 Task: Create a due date automation trigger when advanced on, 2 hours after a card is due add dates due this week.
Action: Mouse moved to (1189, 100)
Screenshot: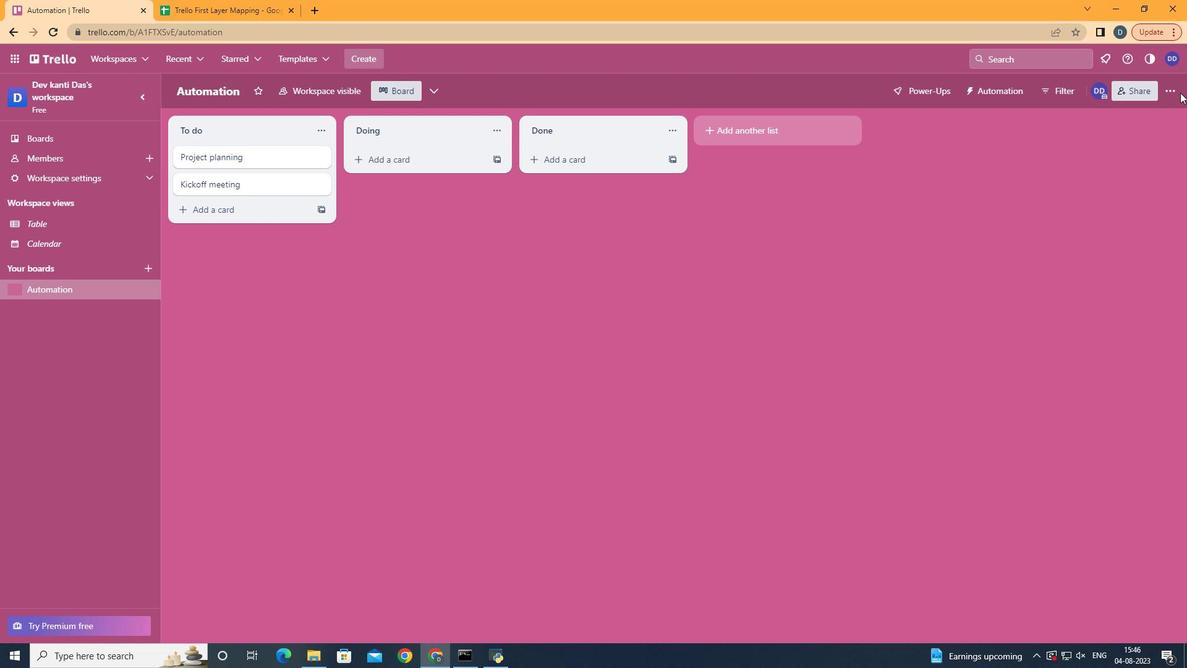 
Action: Mouse pressed left at (1189, 100)
Screenshot: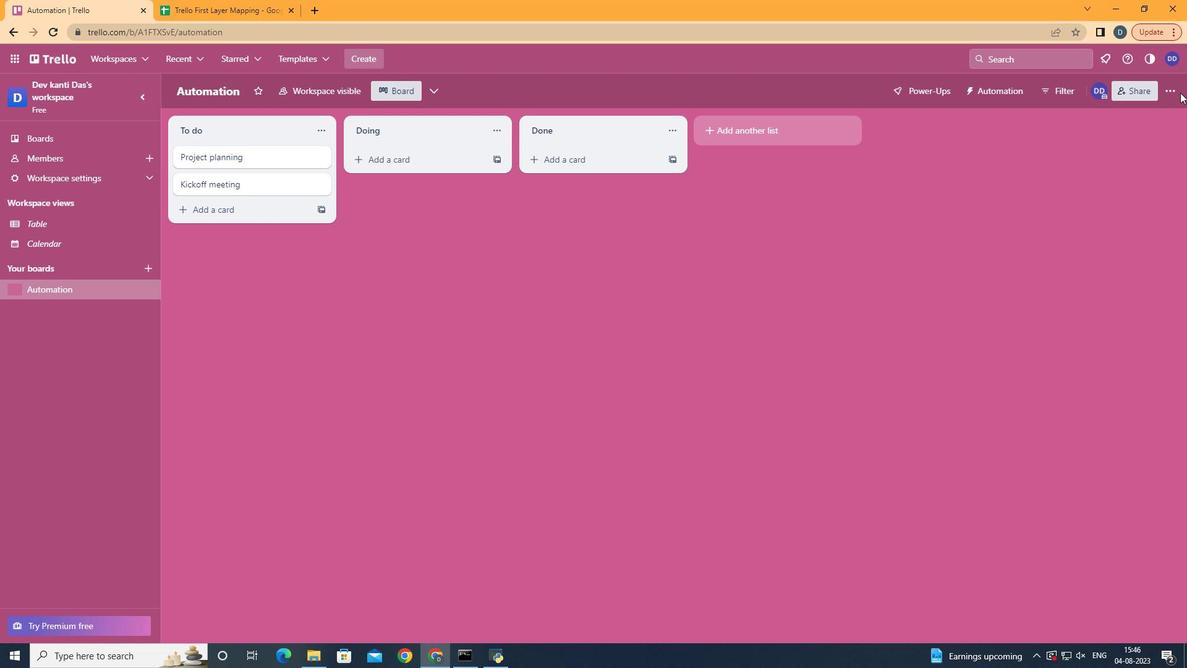 
Action: Mouse pressed left at (1189, 100)
Screenshot: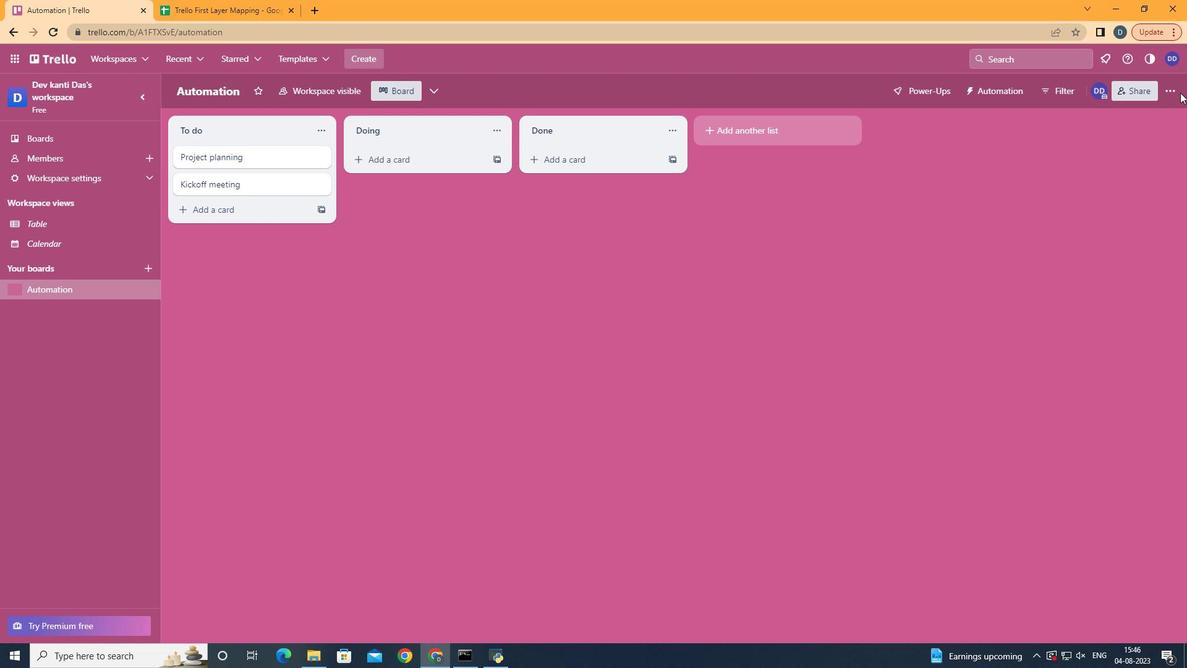
Action: Mouse moved to (1185, 100)
Screenshot: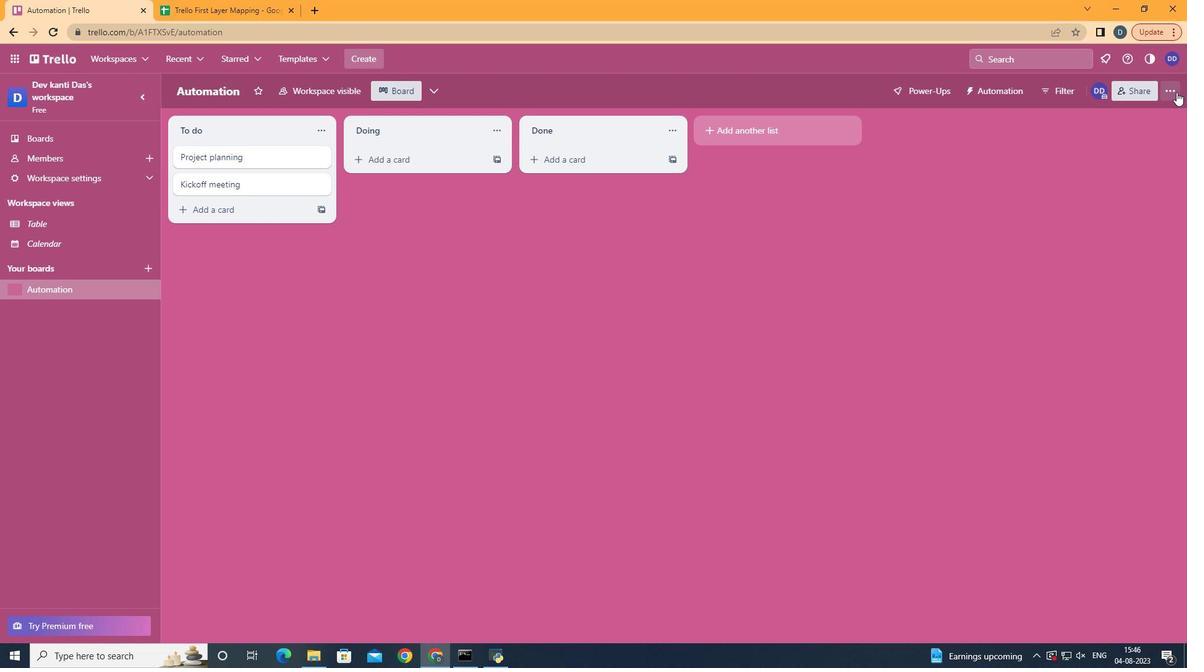 
Action: Mouse pressed left at (1185, 100)
Screenshot: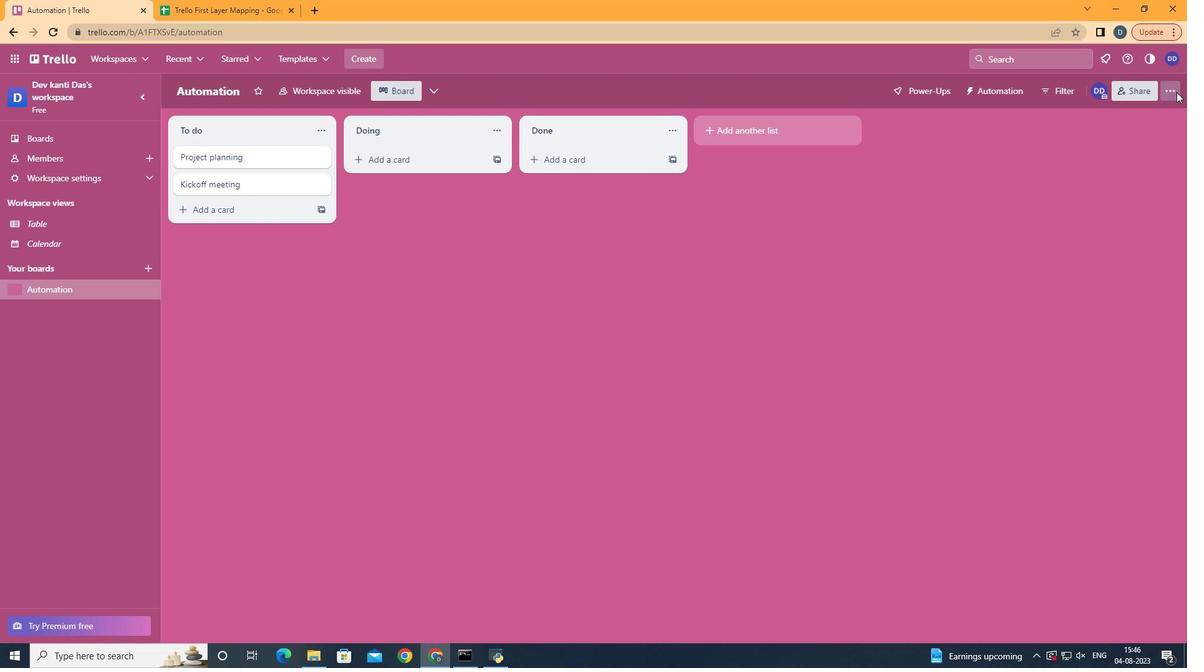 
Action: Mouse moved to (1088, 263)
Screenshot: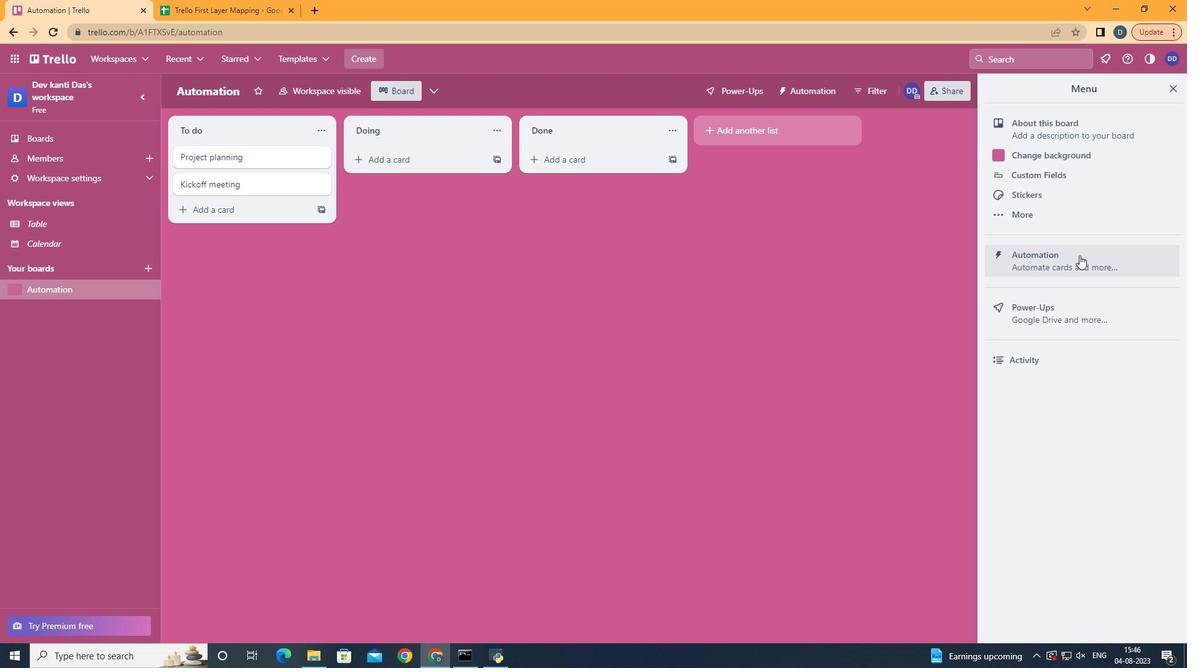 
Action: Mouse pressed left at (1088, 263)
Screenshot: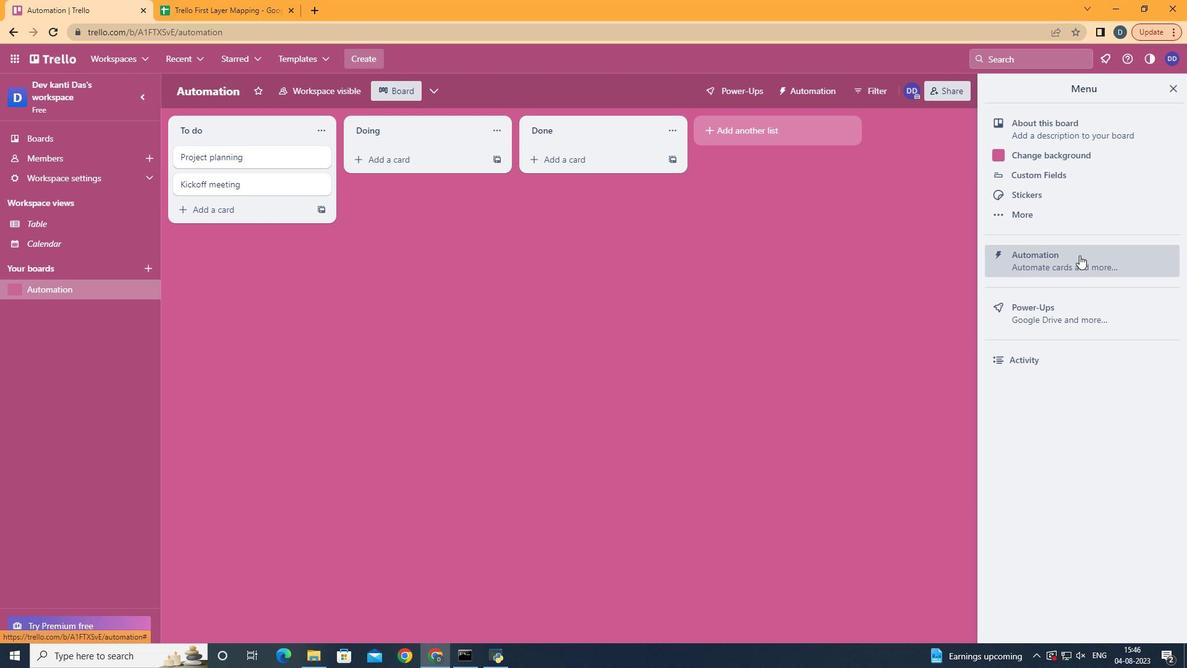 
Action: Mouse moved to (267, 248)
Screenshot: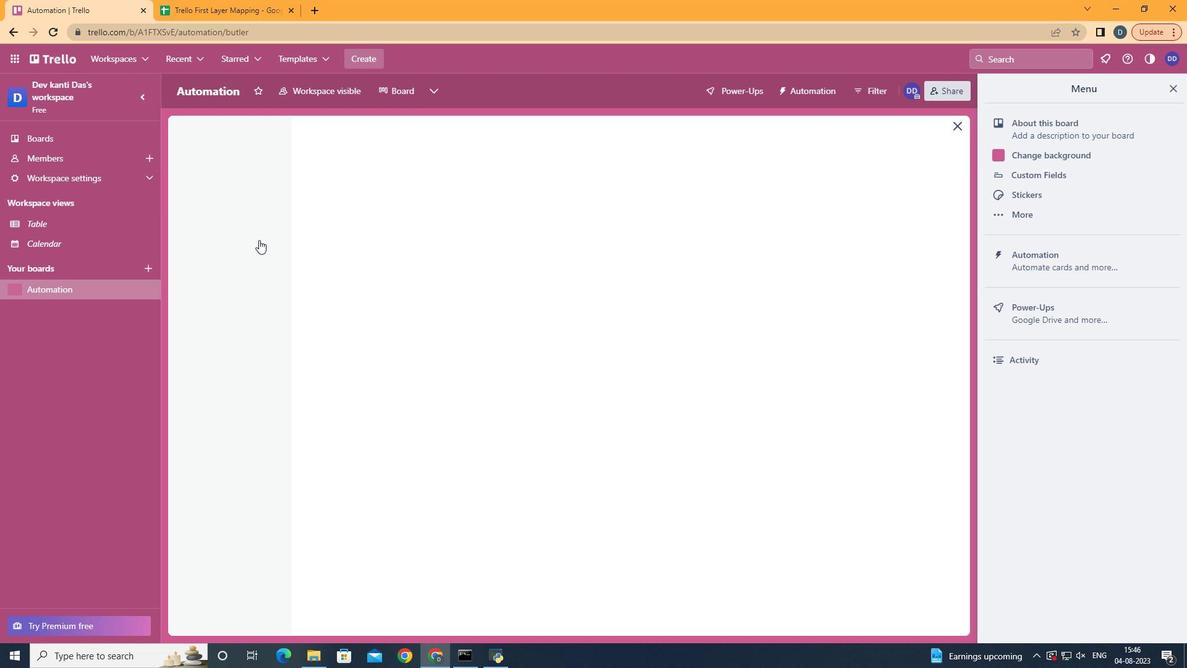
Action: Mouse pressed left at (267, 248)
Screenshot: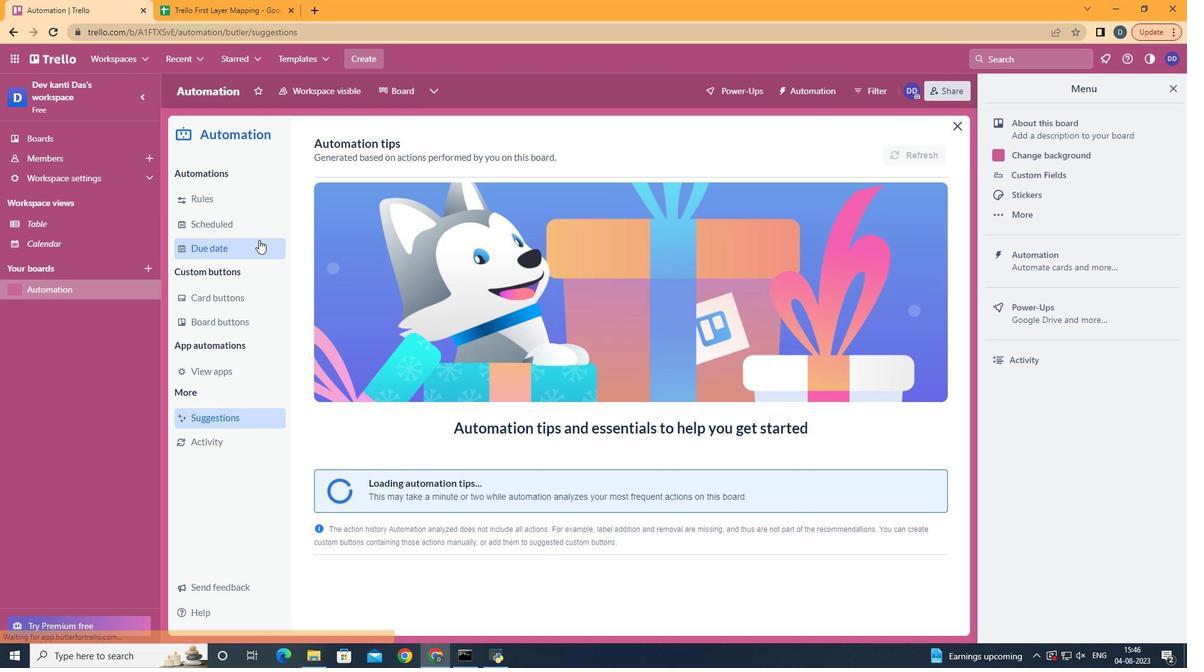 
Action: Mouse moved to (877, 157)
Screenshot: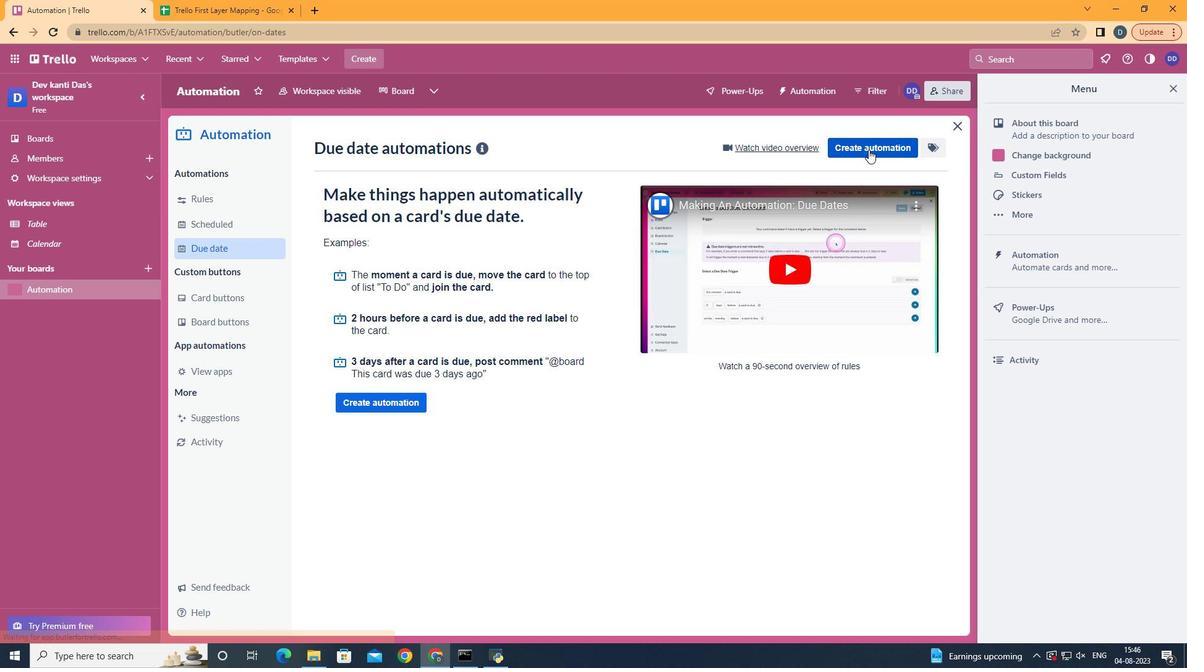 
Action: Mouse pressed left at (877, 157)
Screenshot: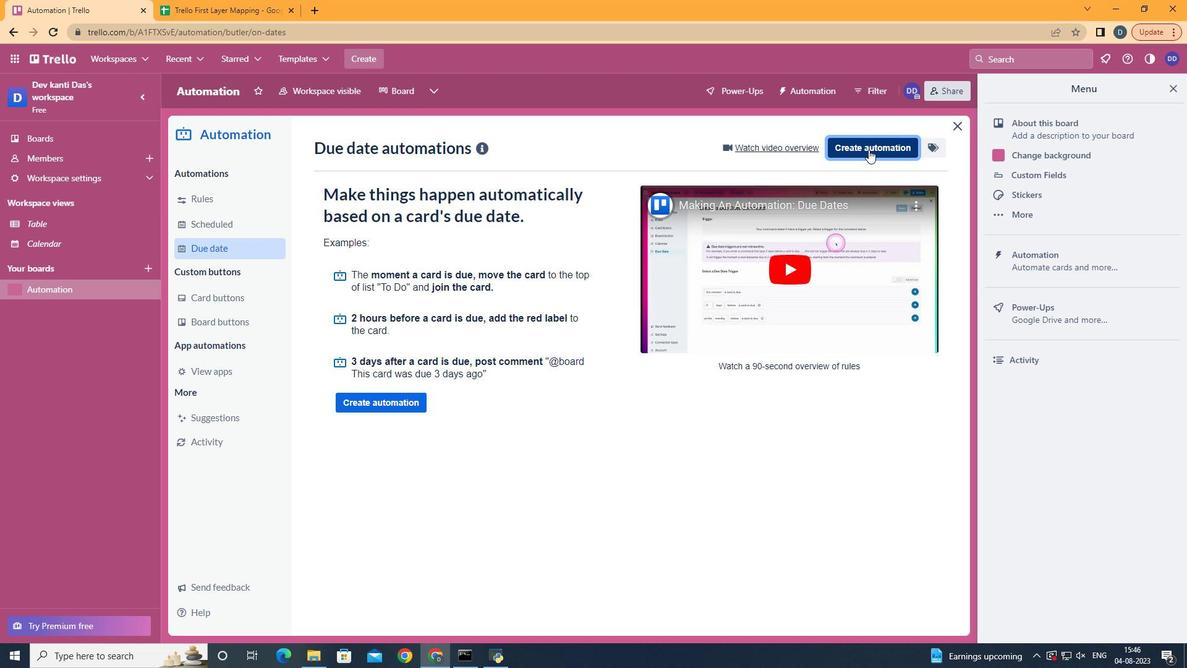 
Action: Mouse moved to (635, 272)
Screenshot: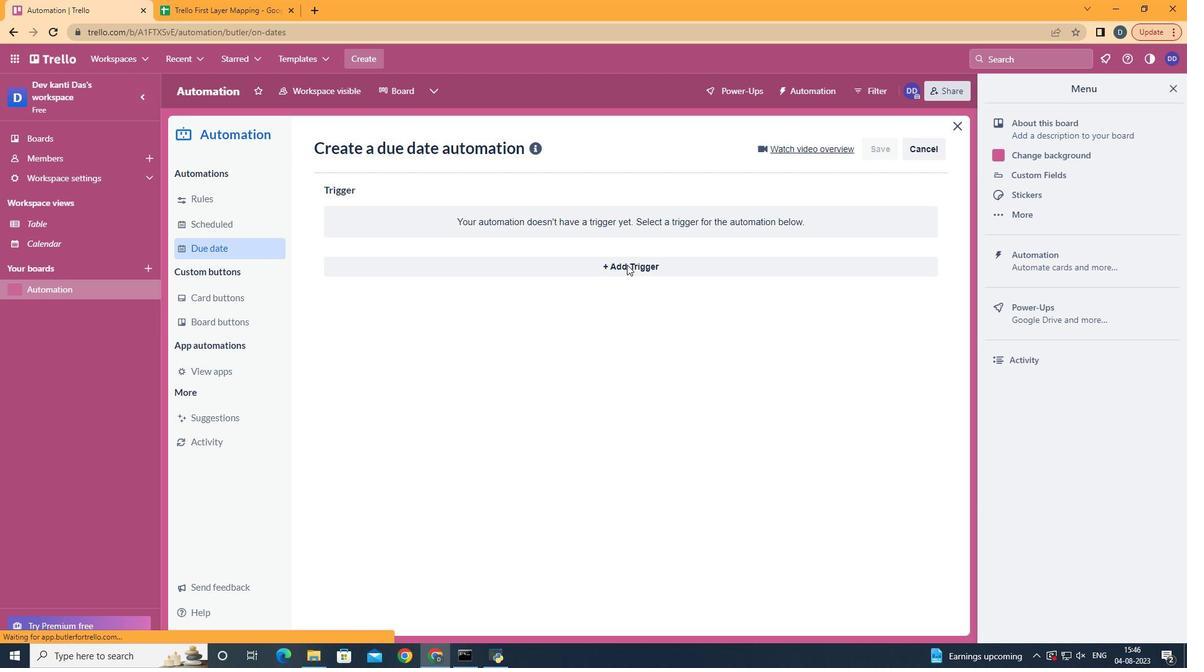
Action: Mouse pressed left at (635, 272)
Screenshot: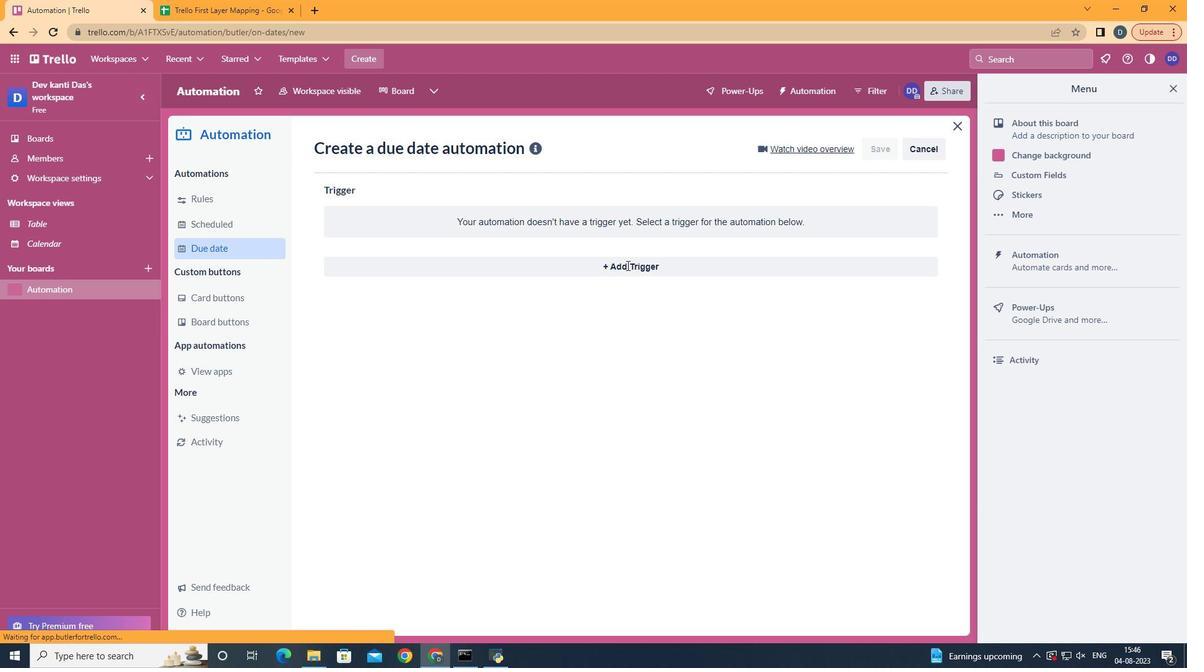
Action: Mouse moved to (402, 528)
Screenshot: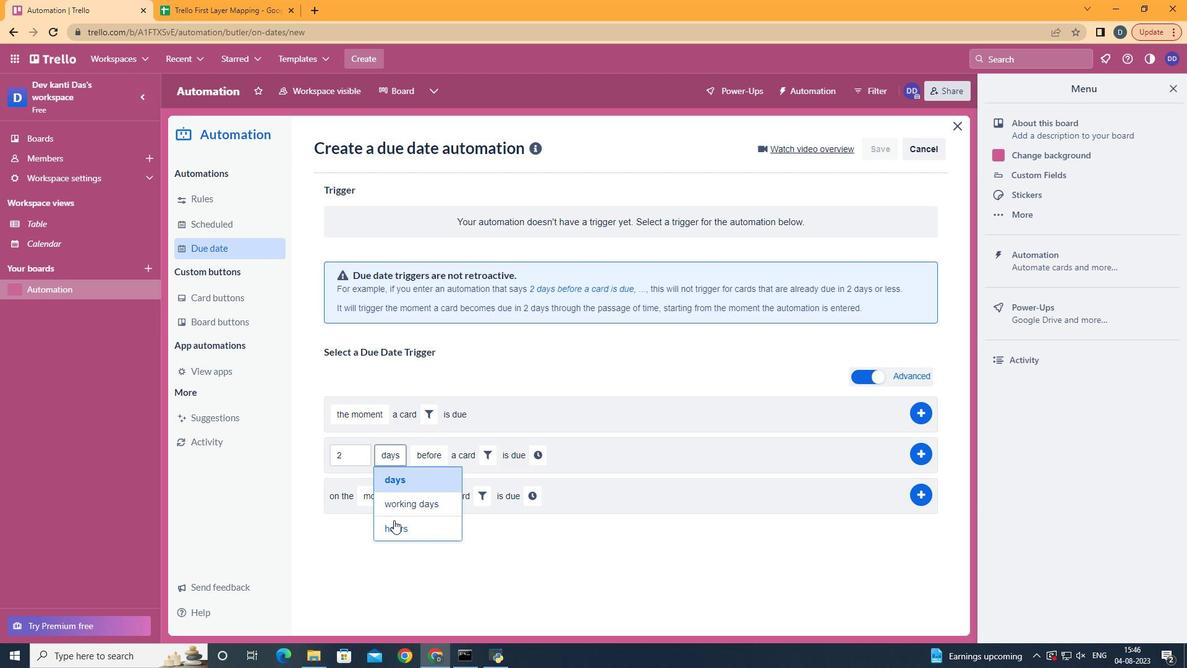 
Action: Mouse pressed left at (402, 528)
Screenshot: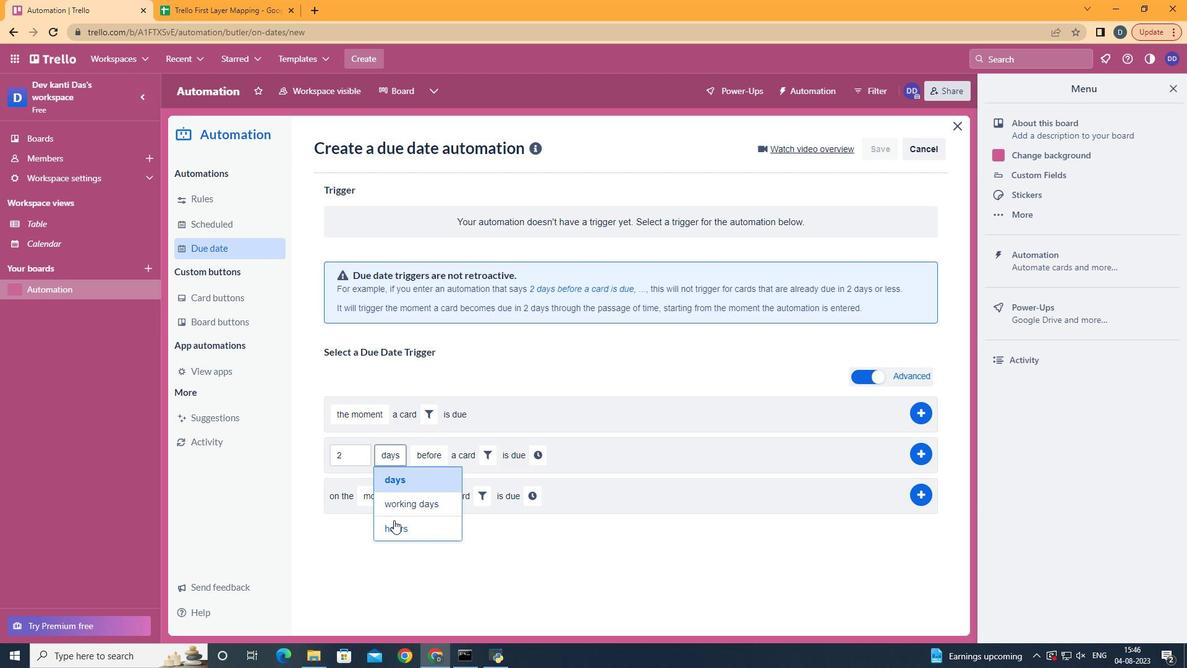 
Action: Mouse moved to (450, 511)
Screenshot: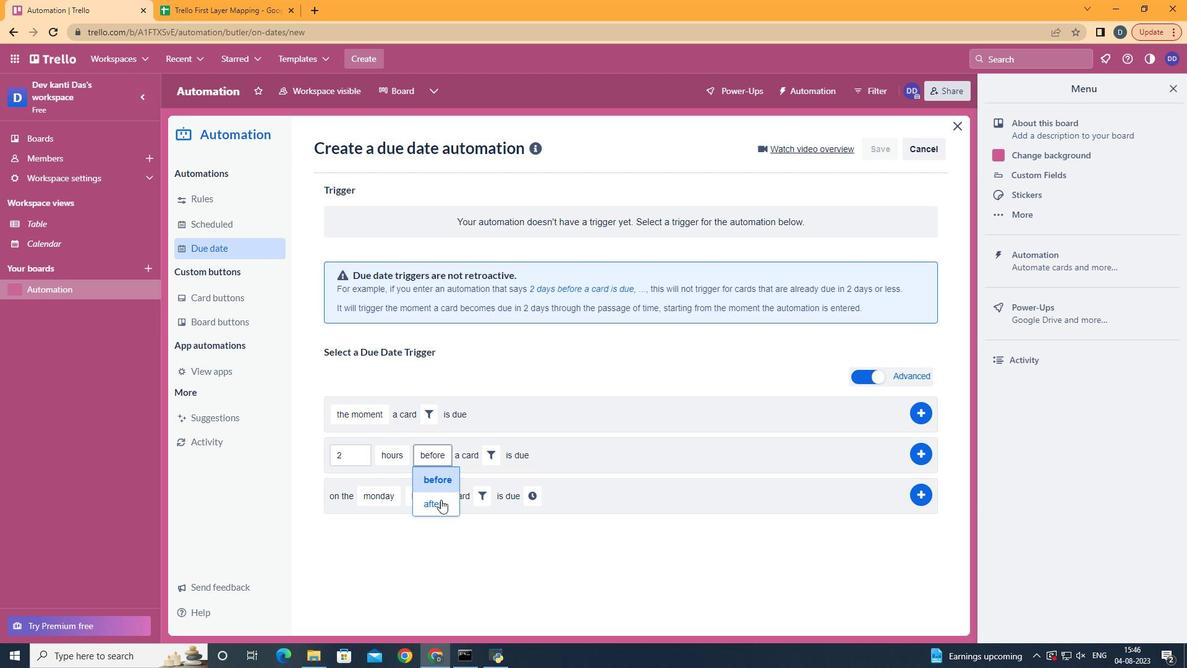 
Action: Mouse pressed left at (450, 511)
Screenshot: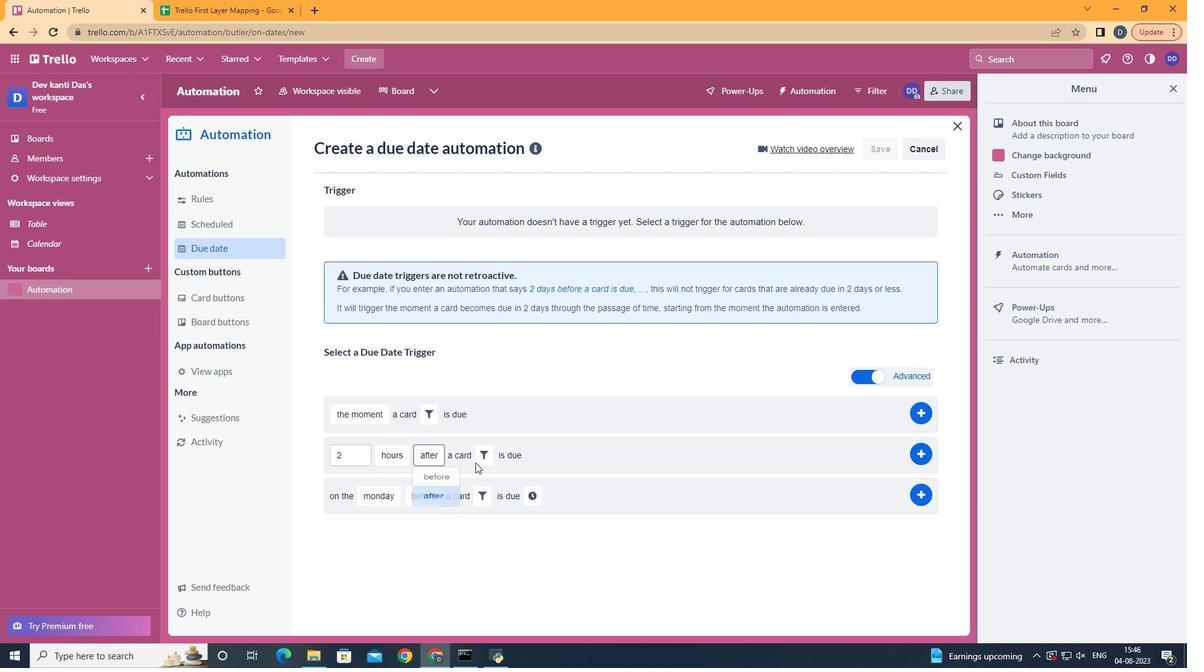 
Action: Mouse moved to (493, 453)
Screenshot: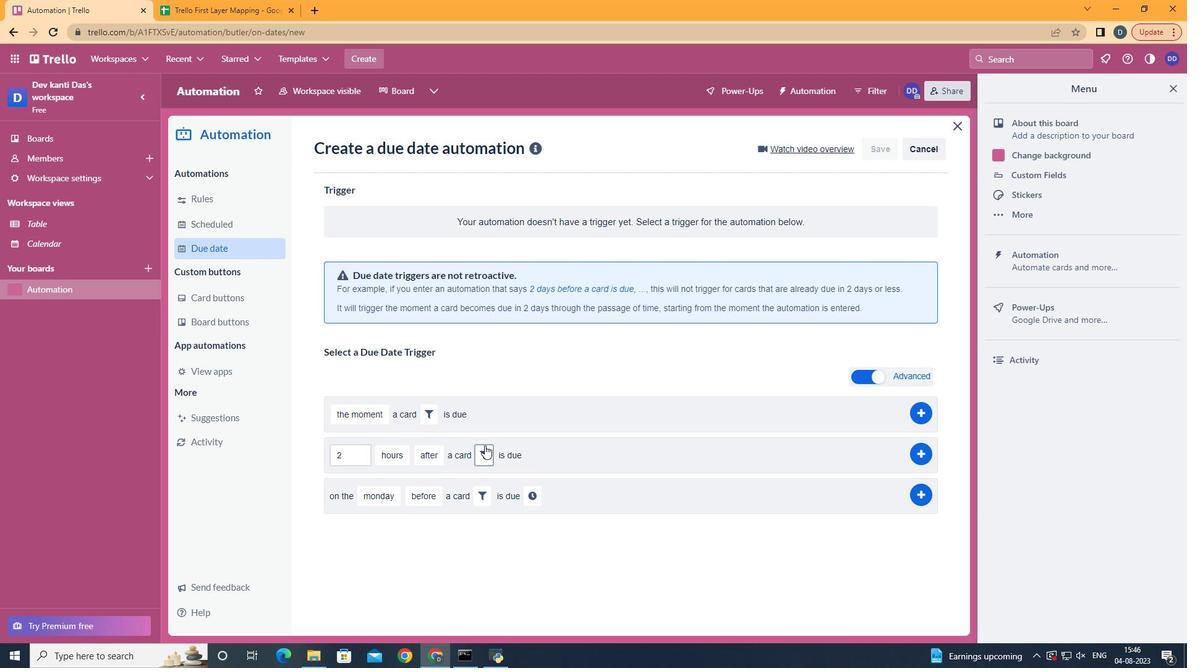 
Action: Mouse pressed left at (493, 453)
Screenshot: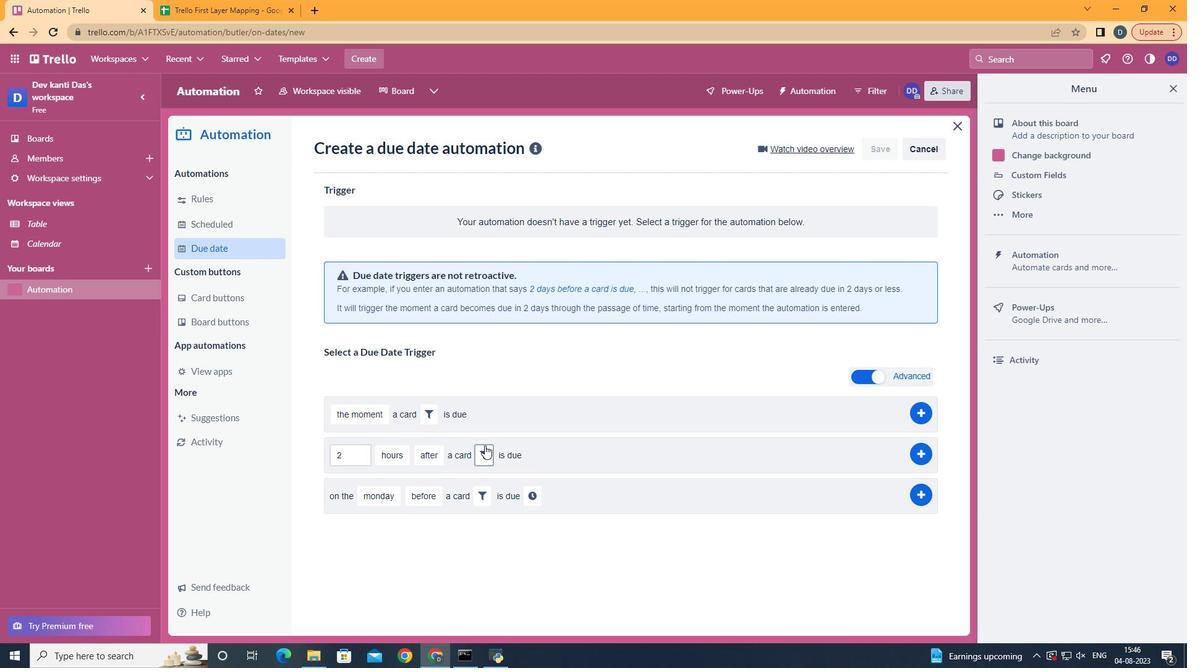 
Action: Mouse moved to (567, 499)
Screenshot: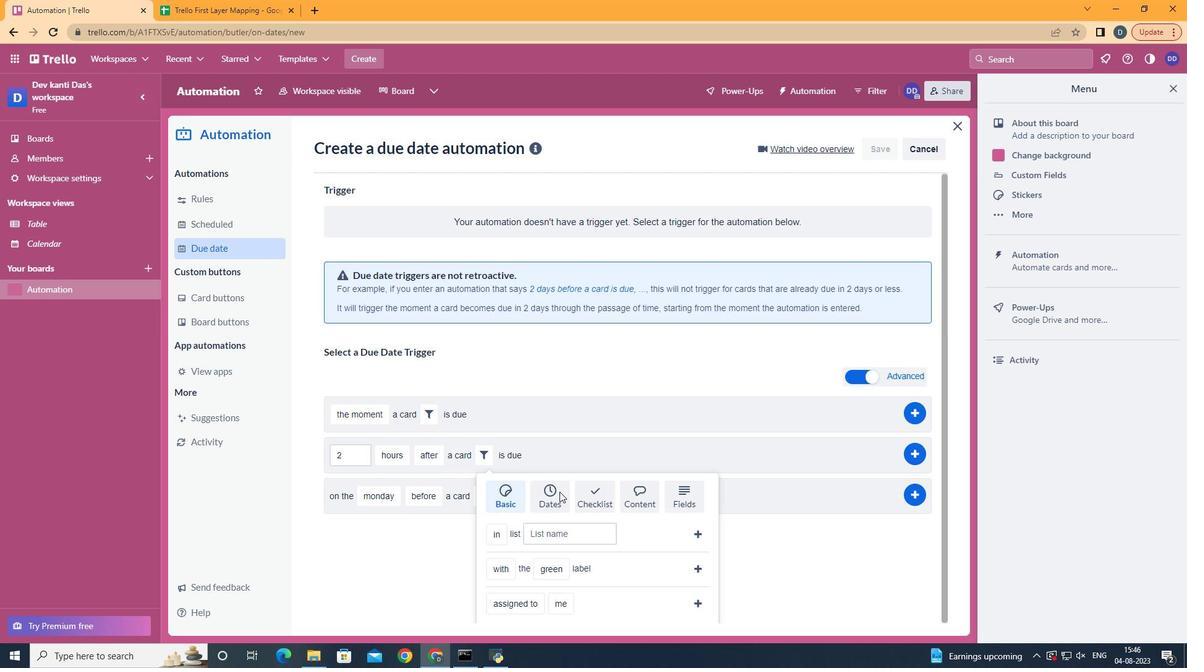 
Action: Mouse pressed left at (567, 499)
Screenshot: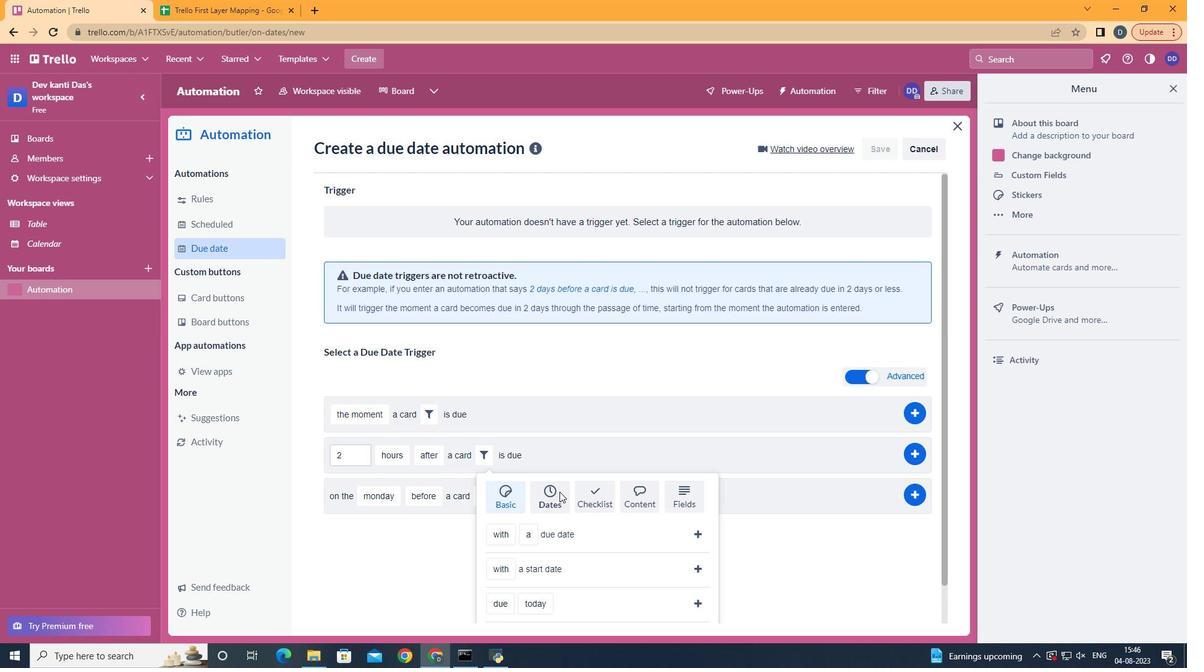 
Action: Mouse moved to (580, 537)
Screenshot: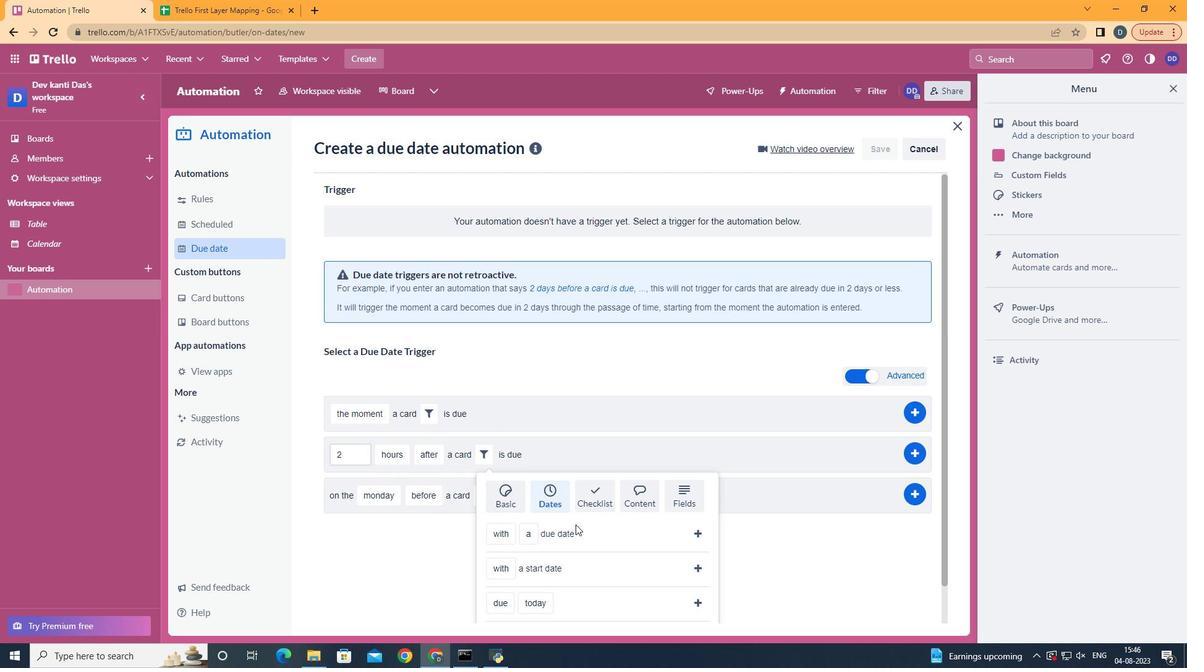 
Action: Mouse scrolled (580, 536) with delta (0, 0)
Screenshot: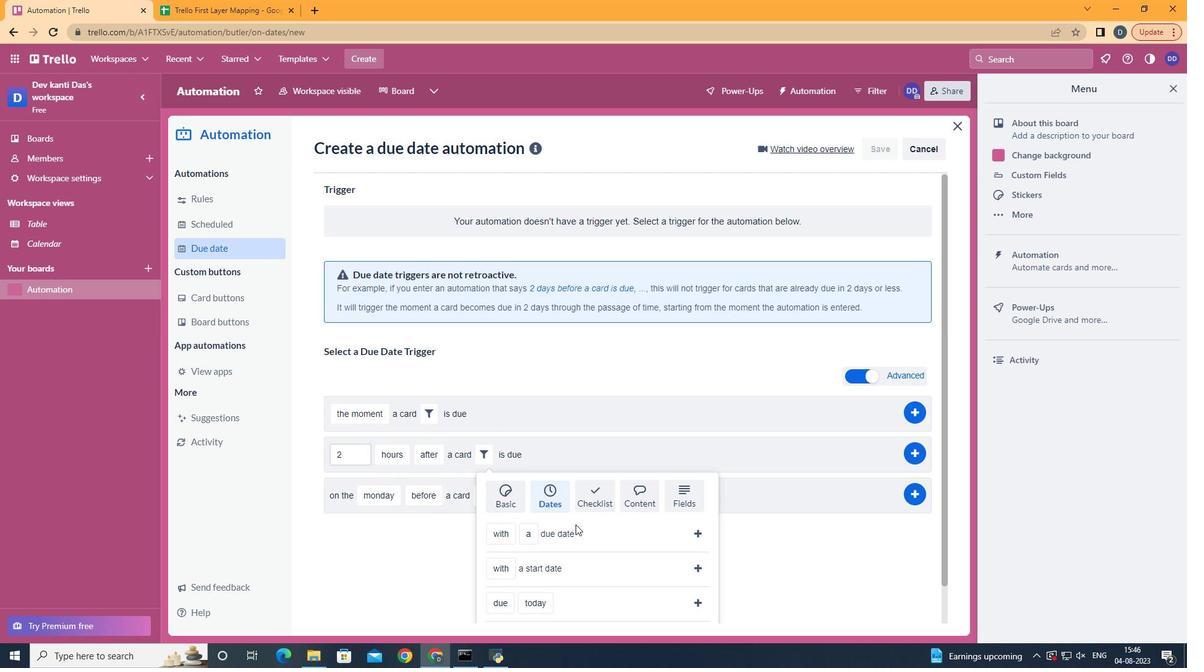 
Action: Mouse scrolled (580, 536) with delta (0, 0)
Screenshot: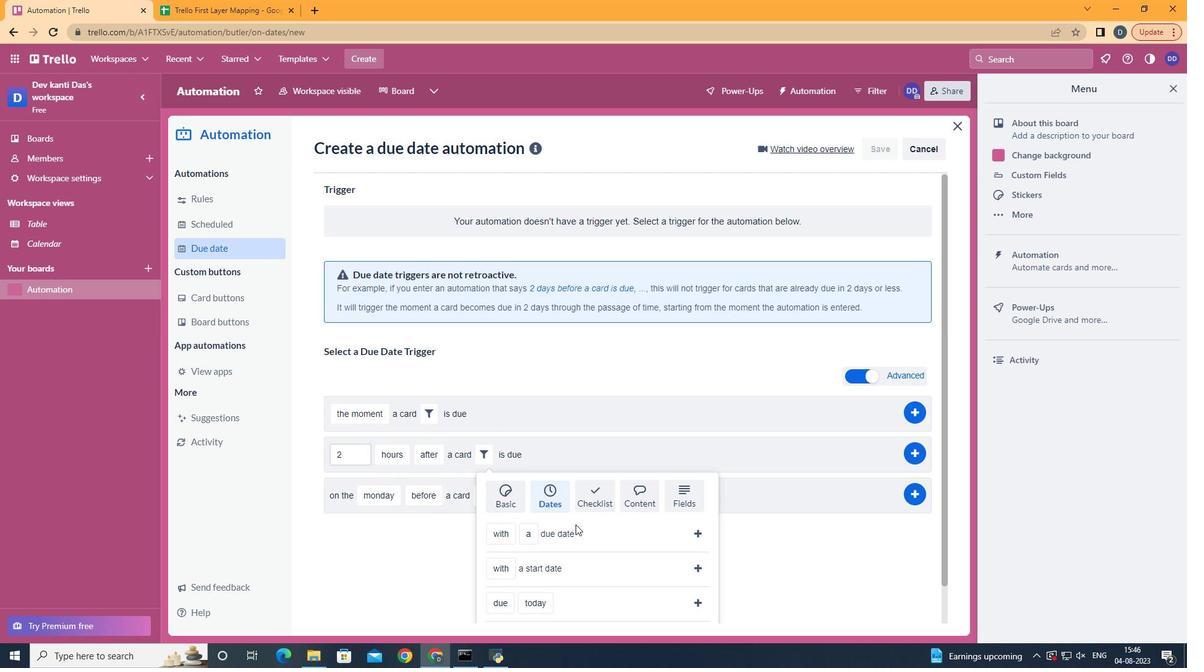 
Action: Mouse scrolled (580, 536) with delta (0, 0)
Screenshot: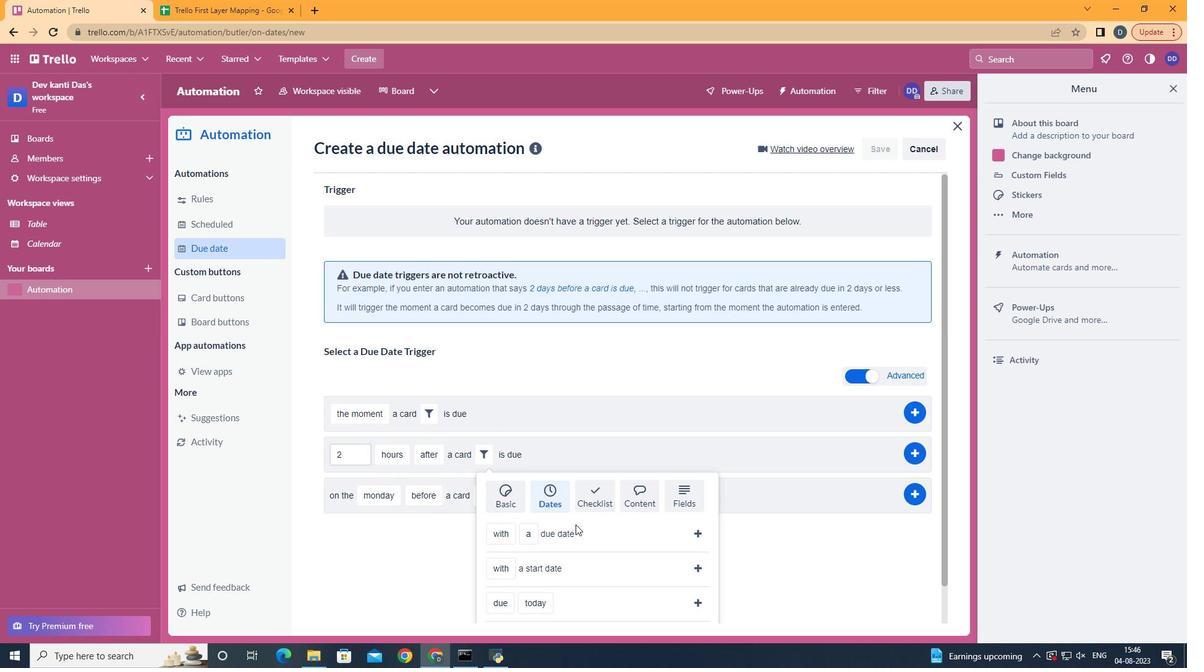 
Action: Mouse moved to (580, 537)
Screenshot: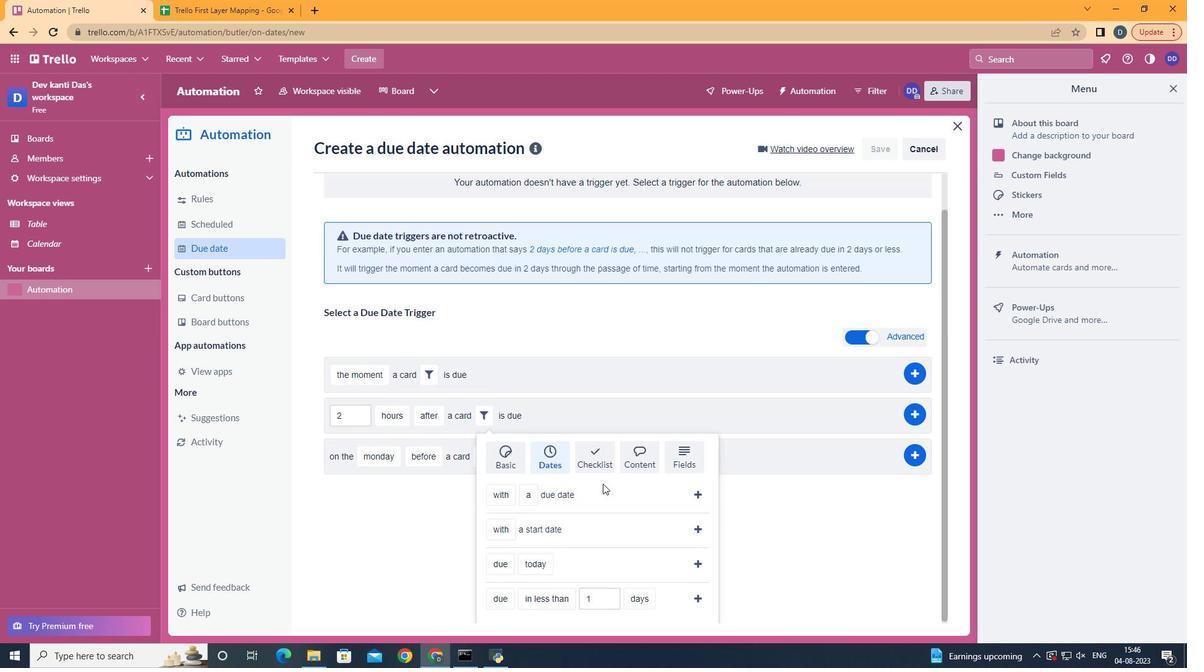 
Action: Mouse scrolled (580, 536) with delta (0, 0)
Screenshot: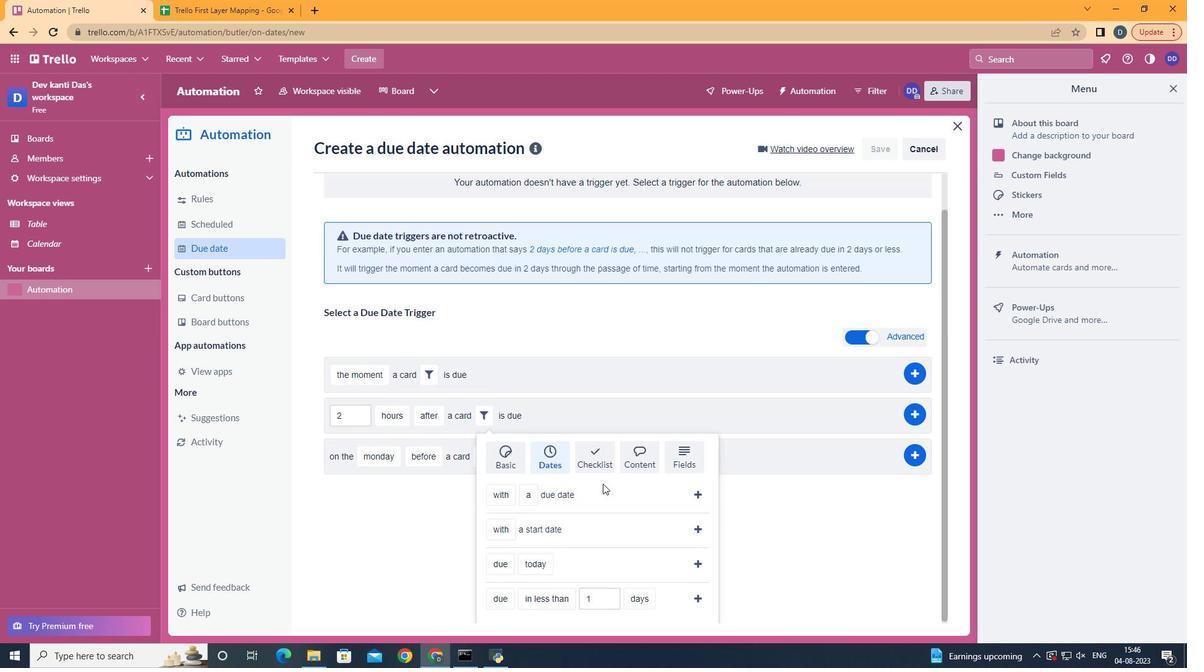 
Action: Mouse moved to (516, 470)
Screenshot: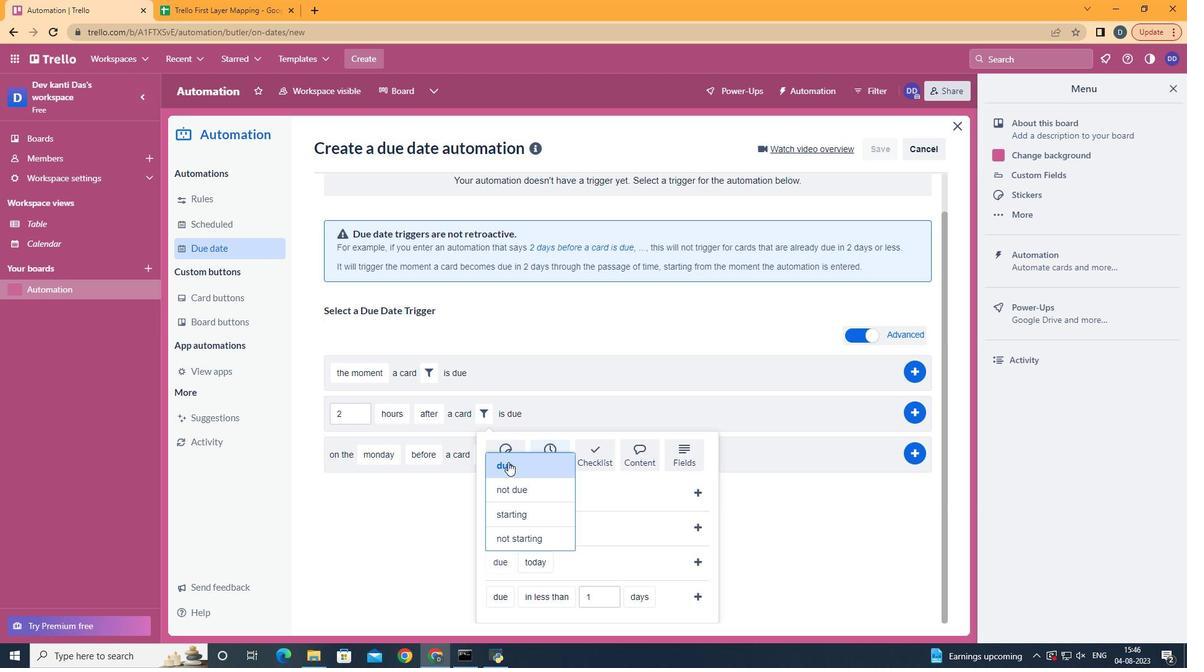 
Action: Mouse pressed left at (516, 470)
Screenshot: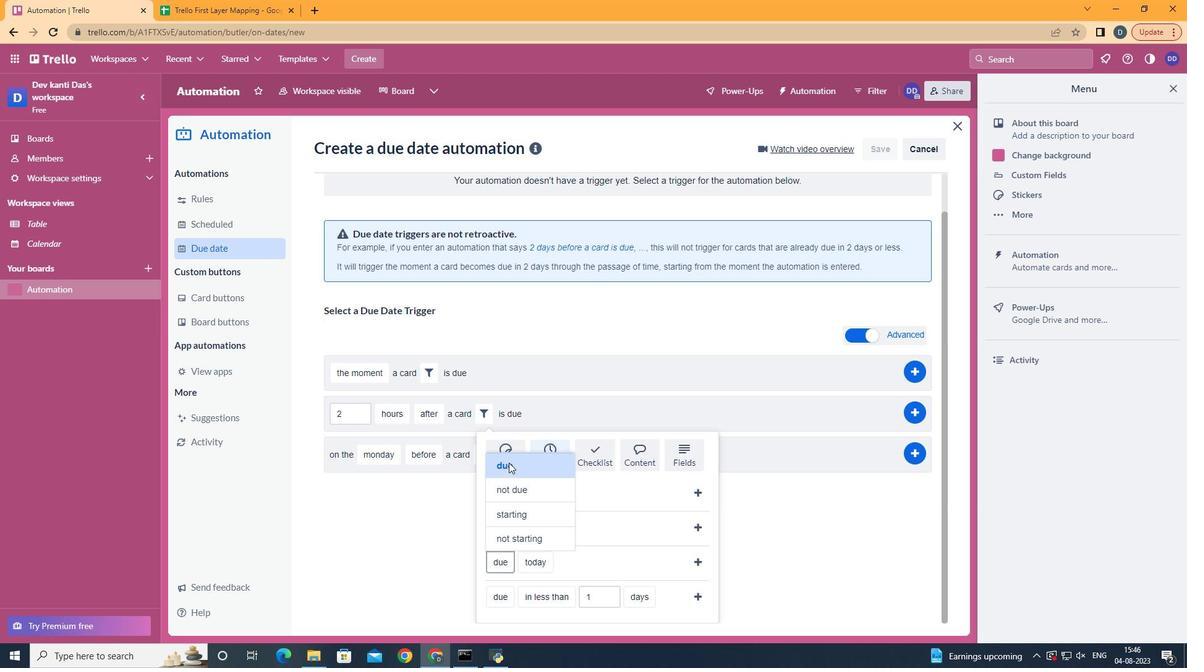 
Action: Mouse moved to (571, 470)
Screenshot: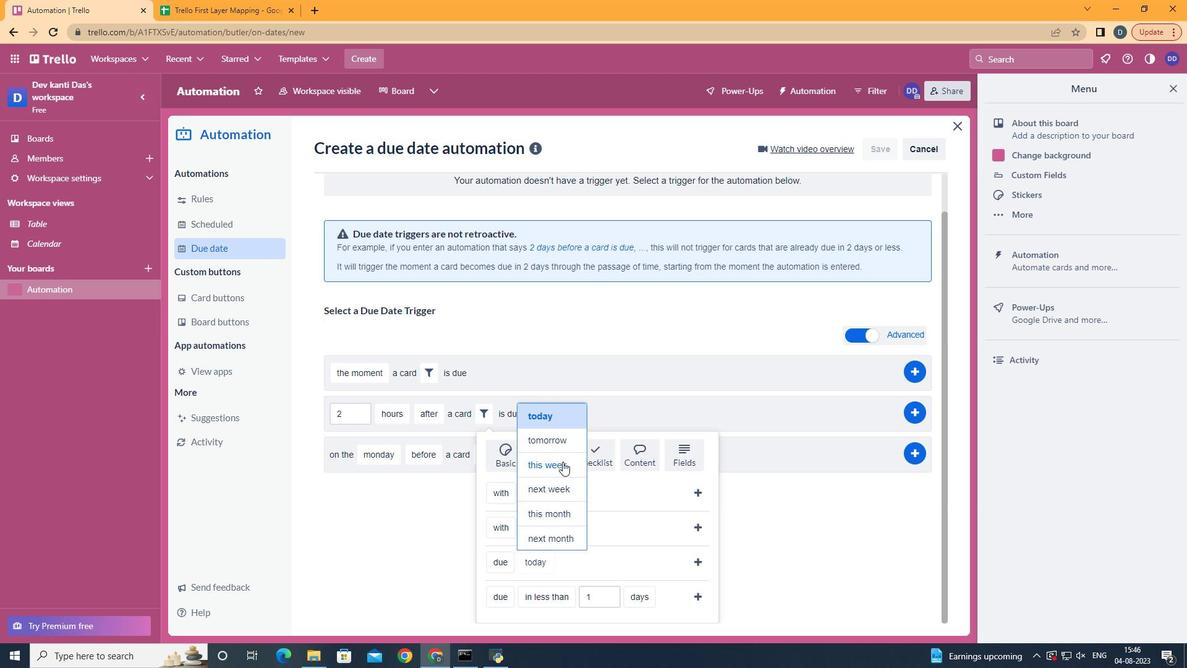 
Action: Mouse pressed left at (571, 470)
Screenshot: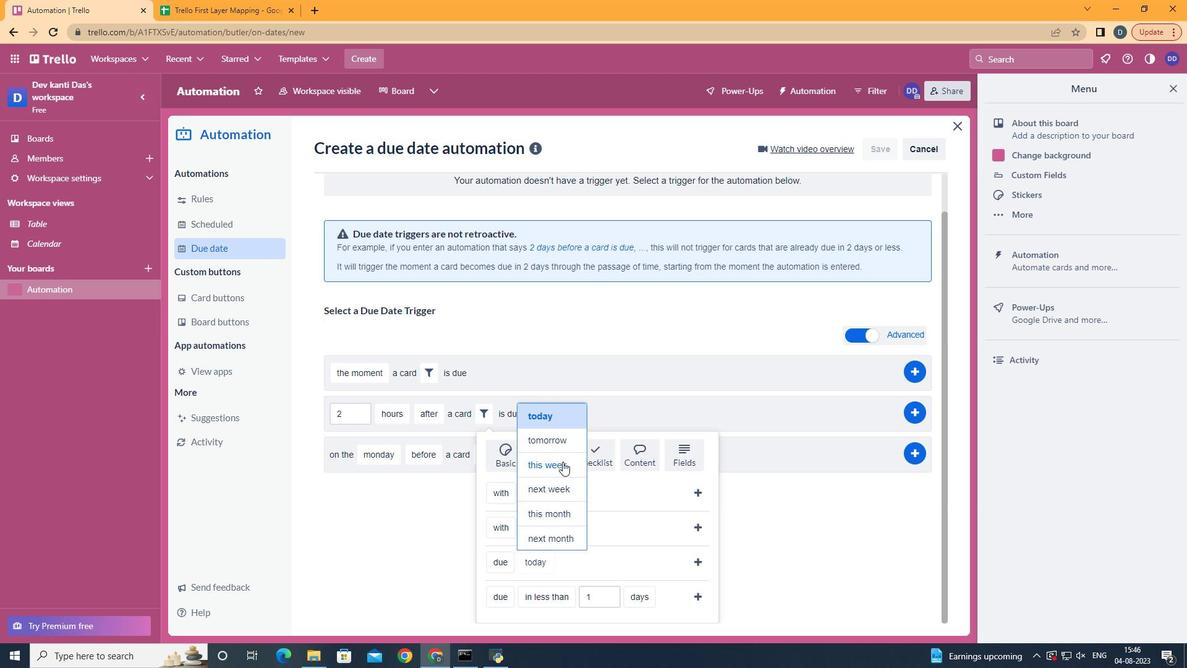 
Action: Mouse moved to (703, 572)
Screenshot: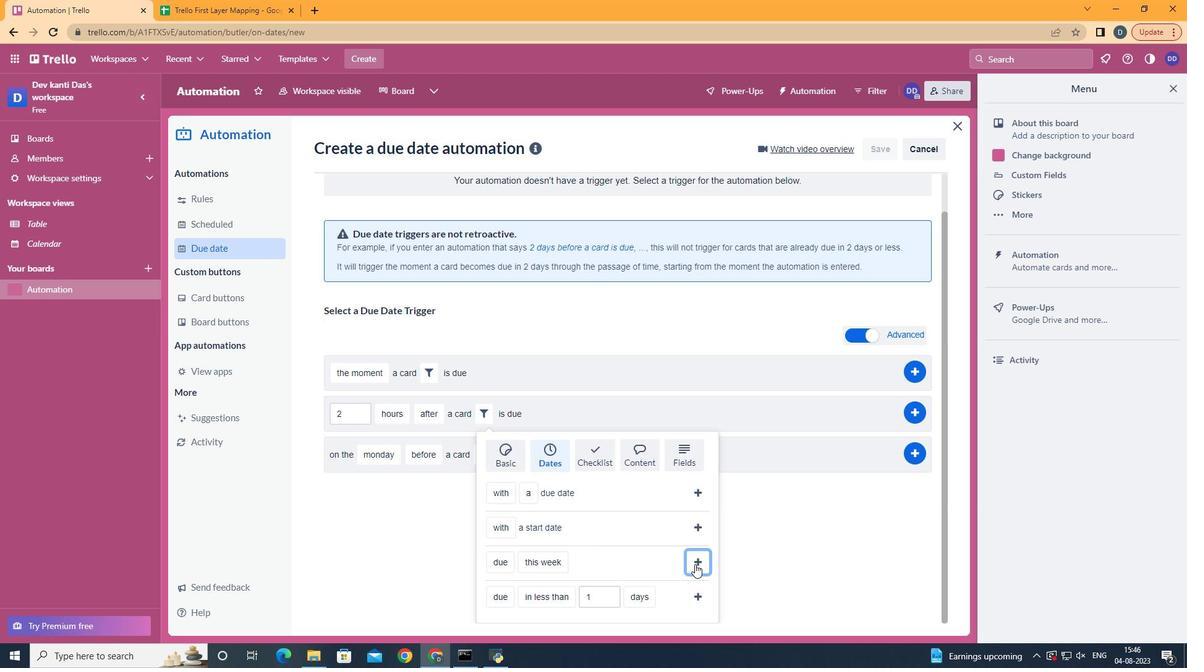 
Action: Mouse pressed left at (703, 572)
Screenshot: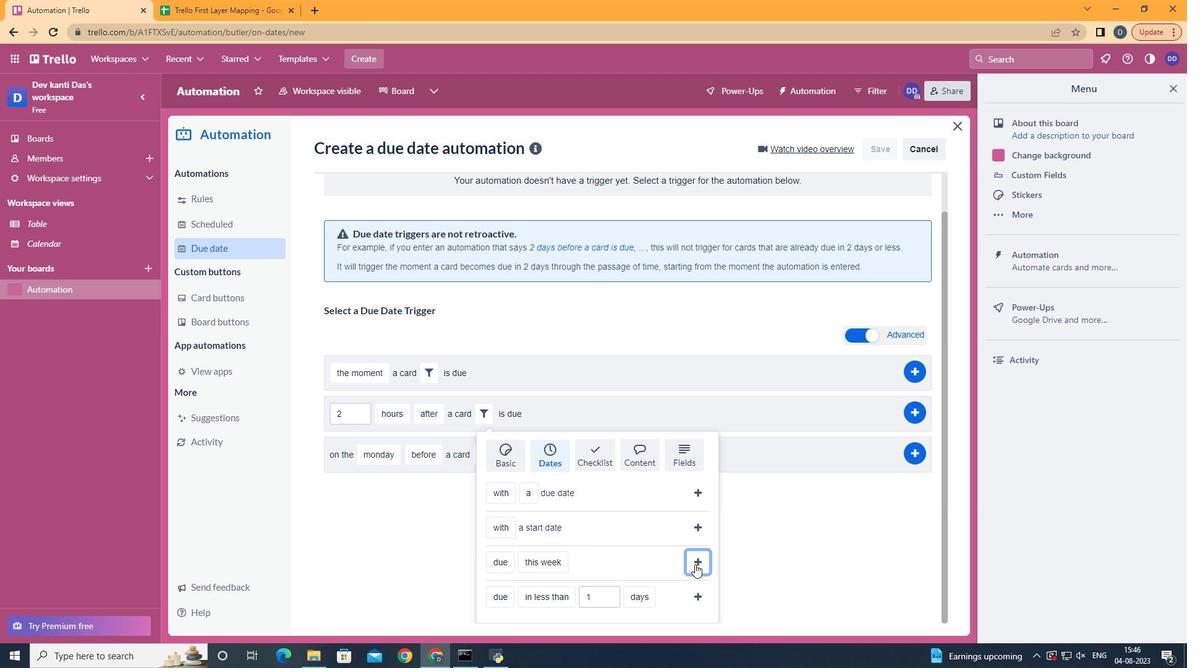 
Action: Mouse moved to (921, 457)
Screenshot: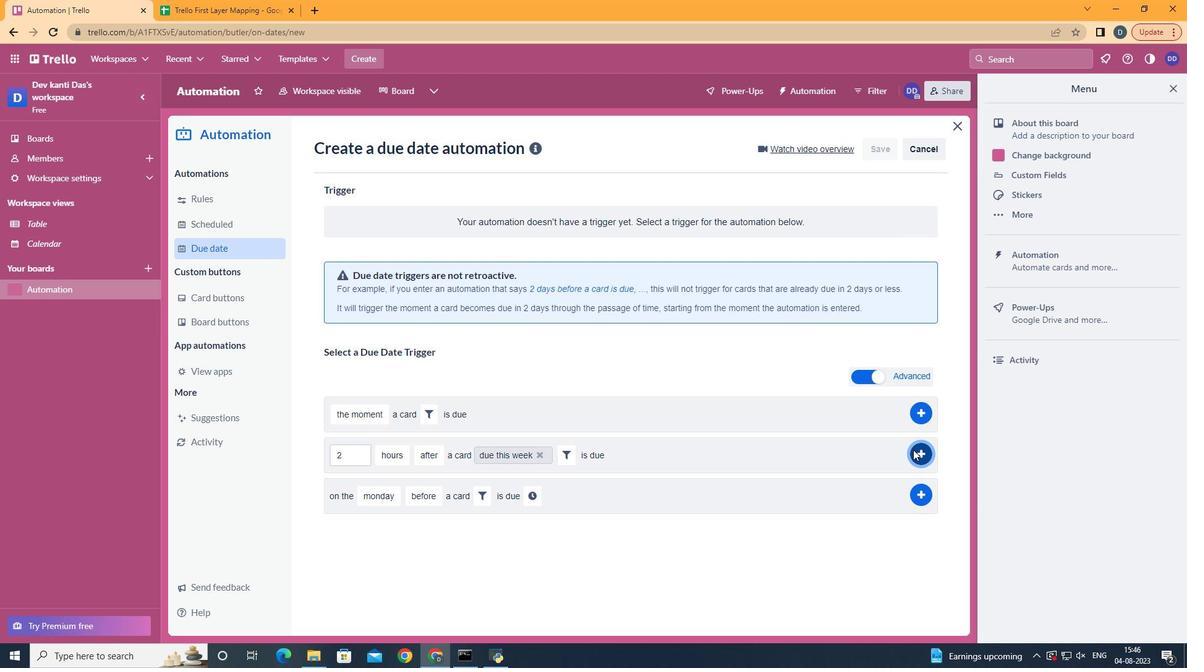
Action: Mouse pressed left at (921, 457)
Screenshot: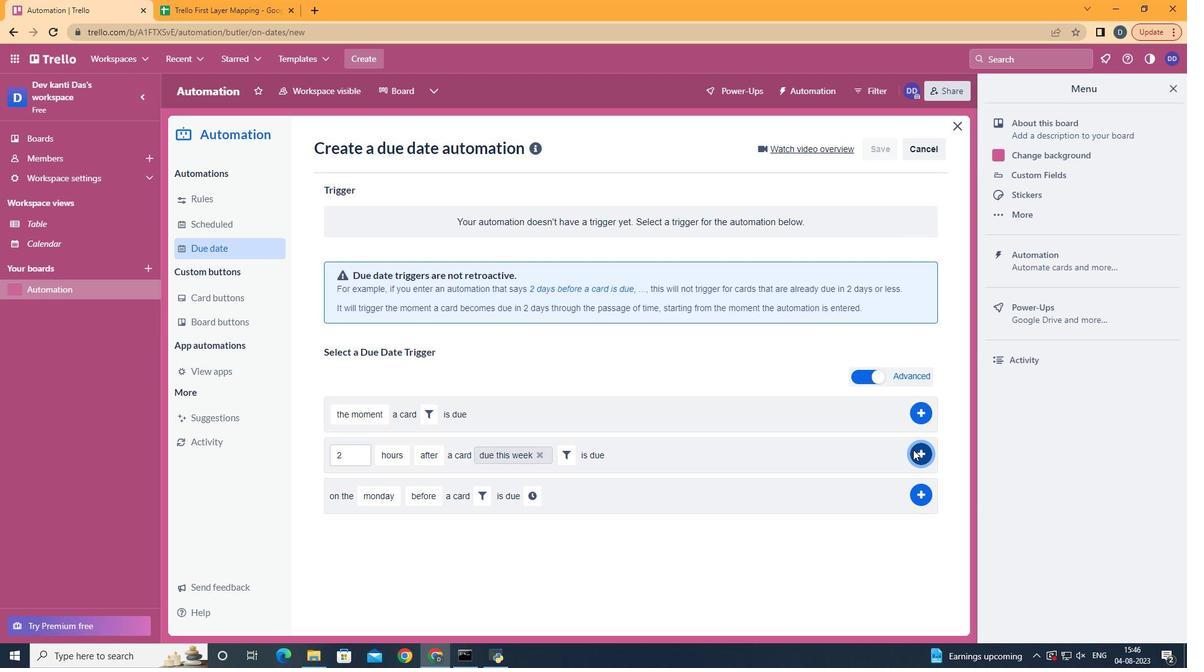 
Action: Mouse moved to (585, 236)
Screenshot: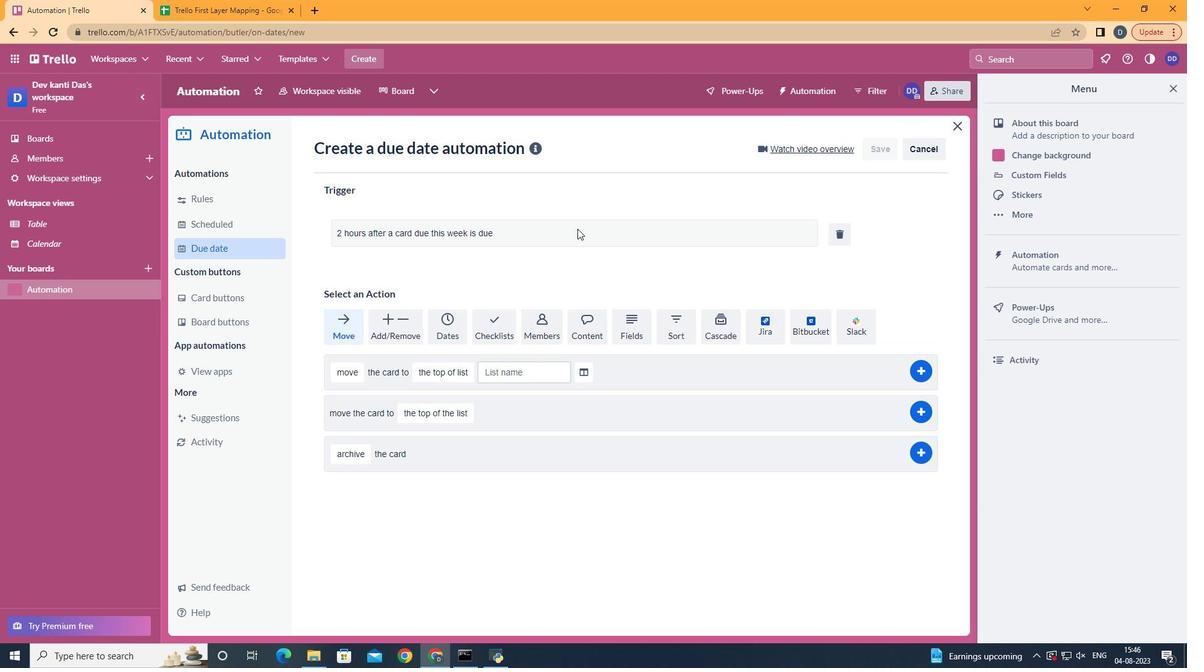 
